Task: Add Sprouts Organic Distilled White Vinegar to the cart.
Action: Mouse pressed left at (15, 94)
Screenshot: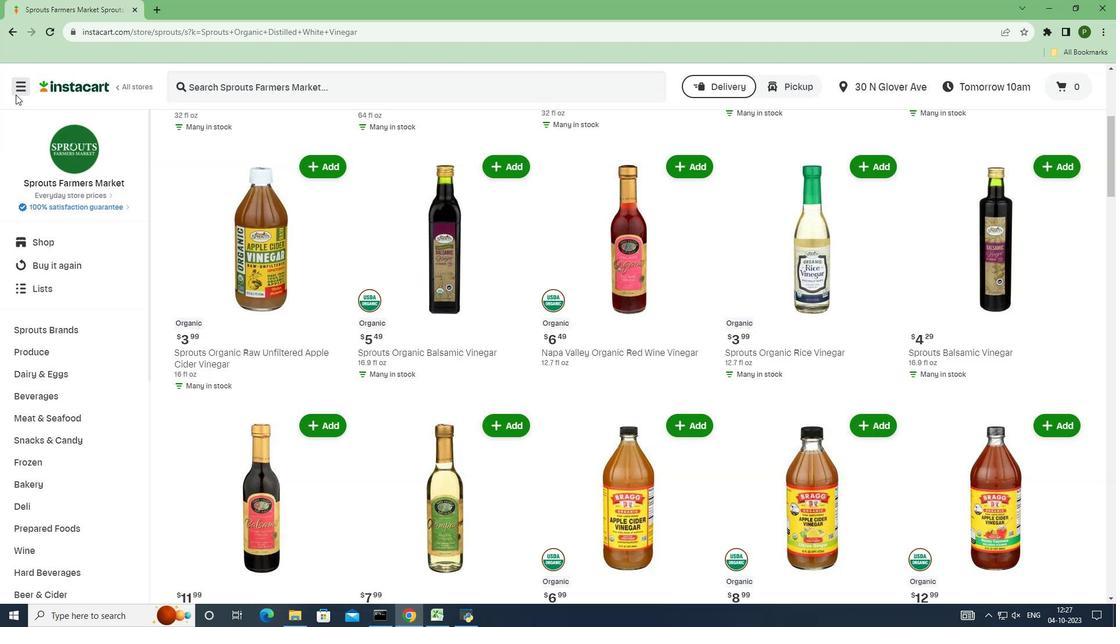 
Action: Mouse moved to (45, 331)
Screenshot: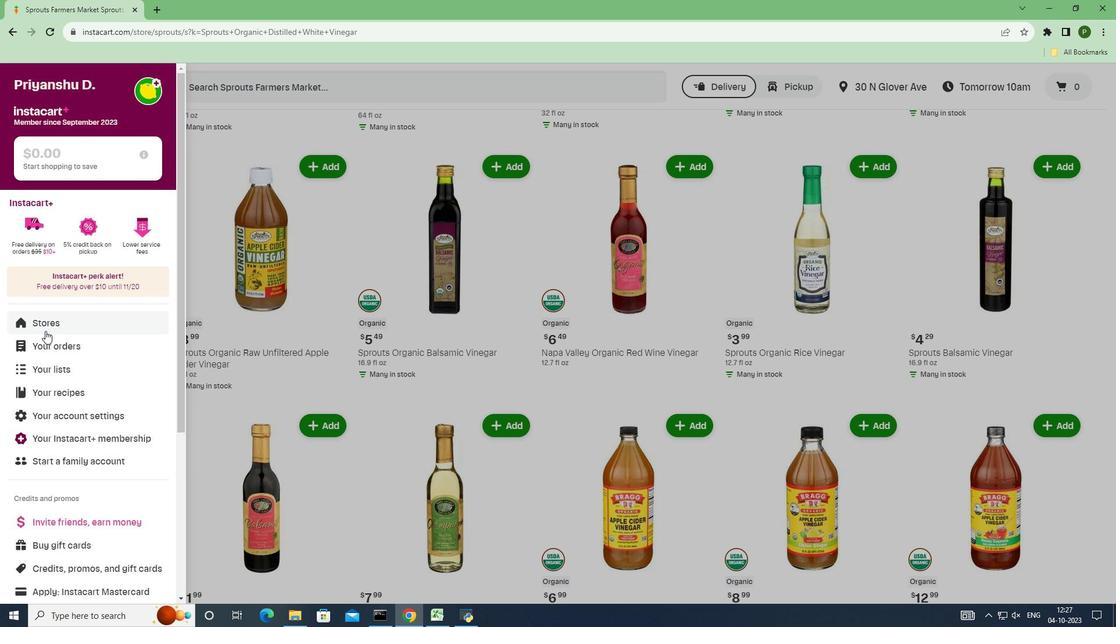 
Action: Mouse pressed left at (45, 331)
Screenshot: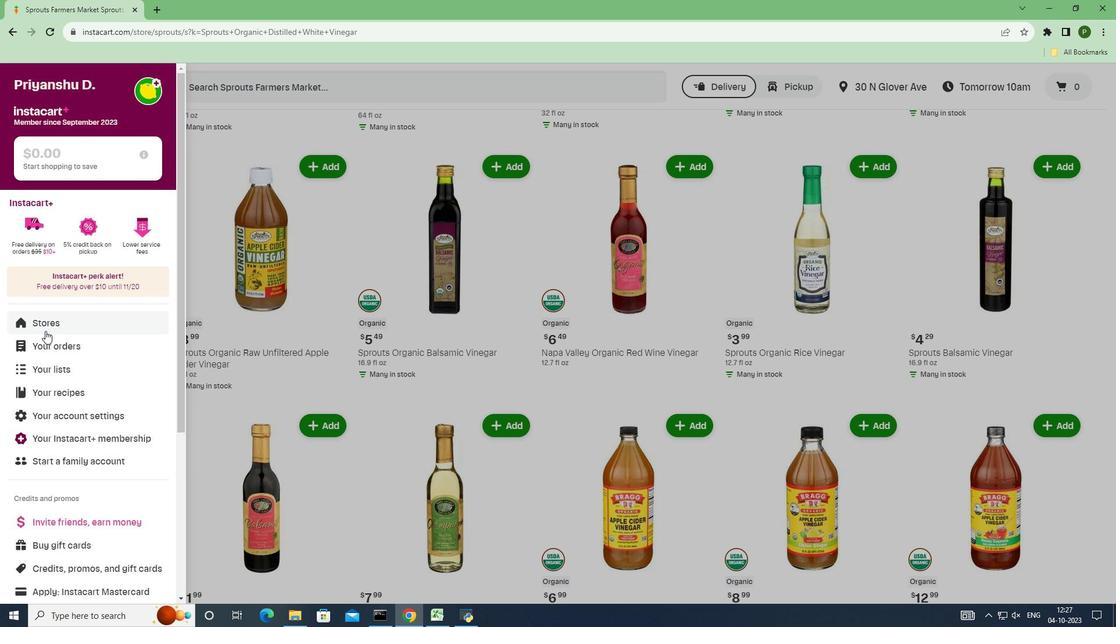 
Action: Mouse moved to (261, 144)
Screenshot: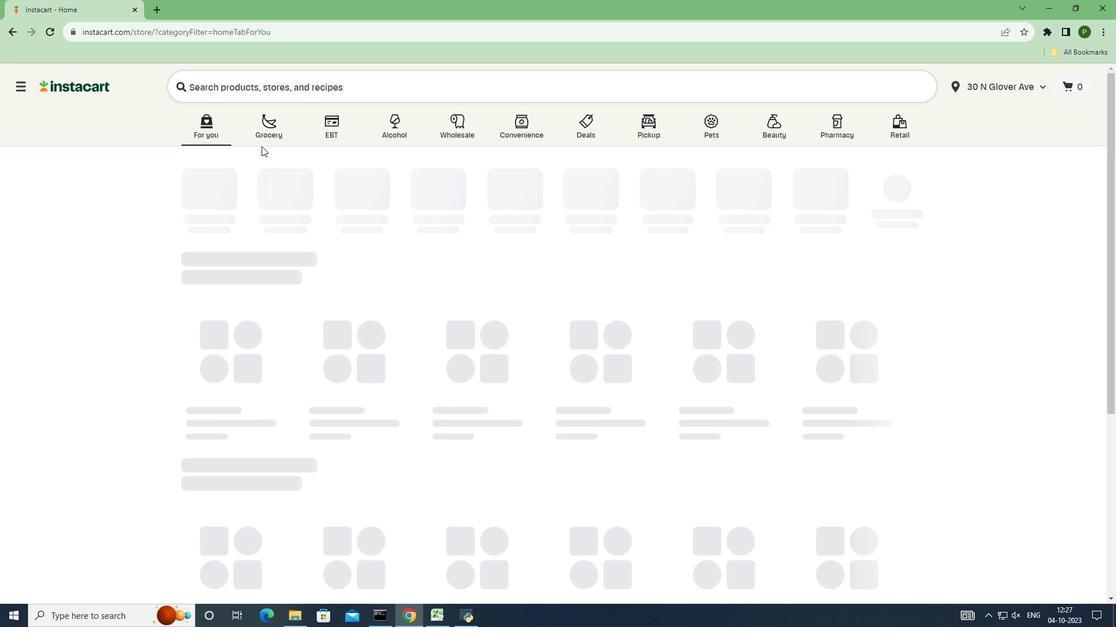 
Action: Mouse pressed left at (261, 144)
Screenshot: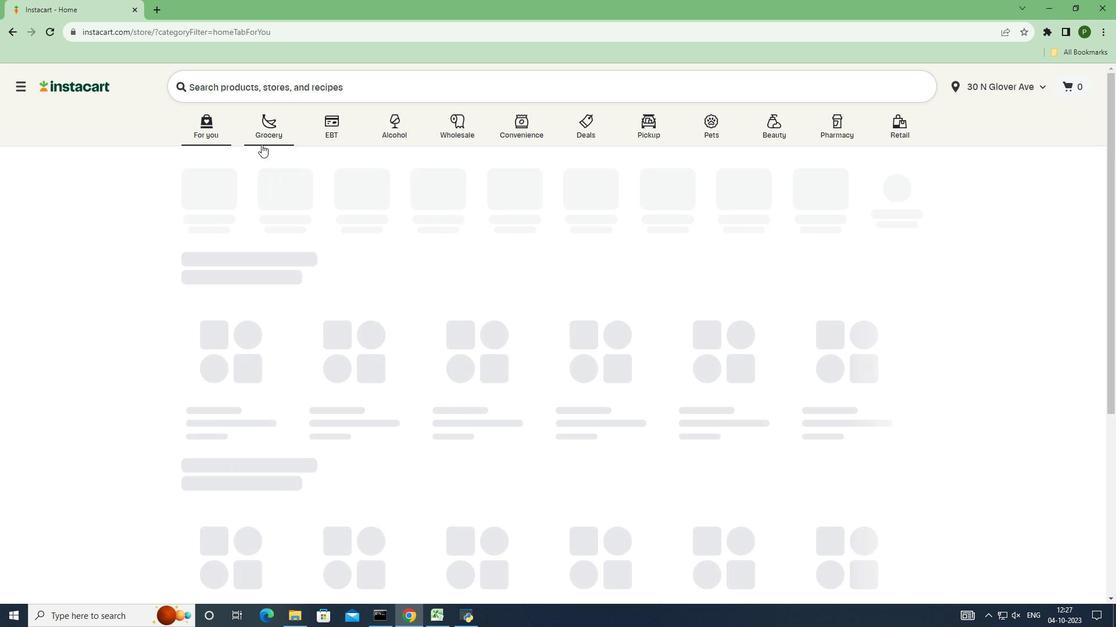 
Action: Mouse moved to (712, 269)
Screenshot: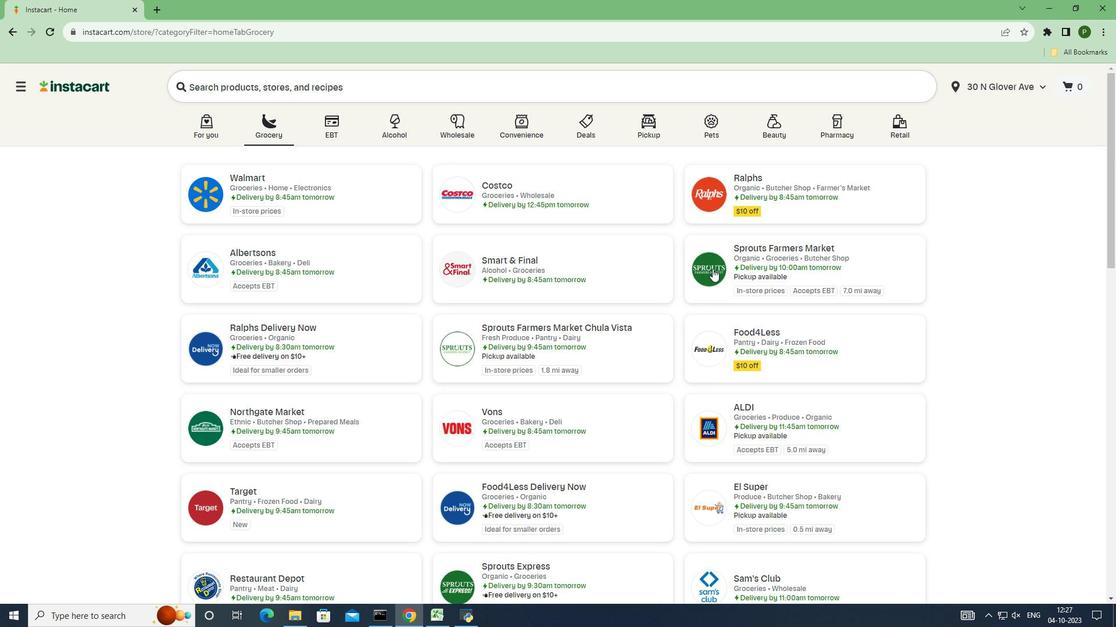 
Action: Mouse pressed left at (712, 269)
Screenshot: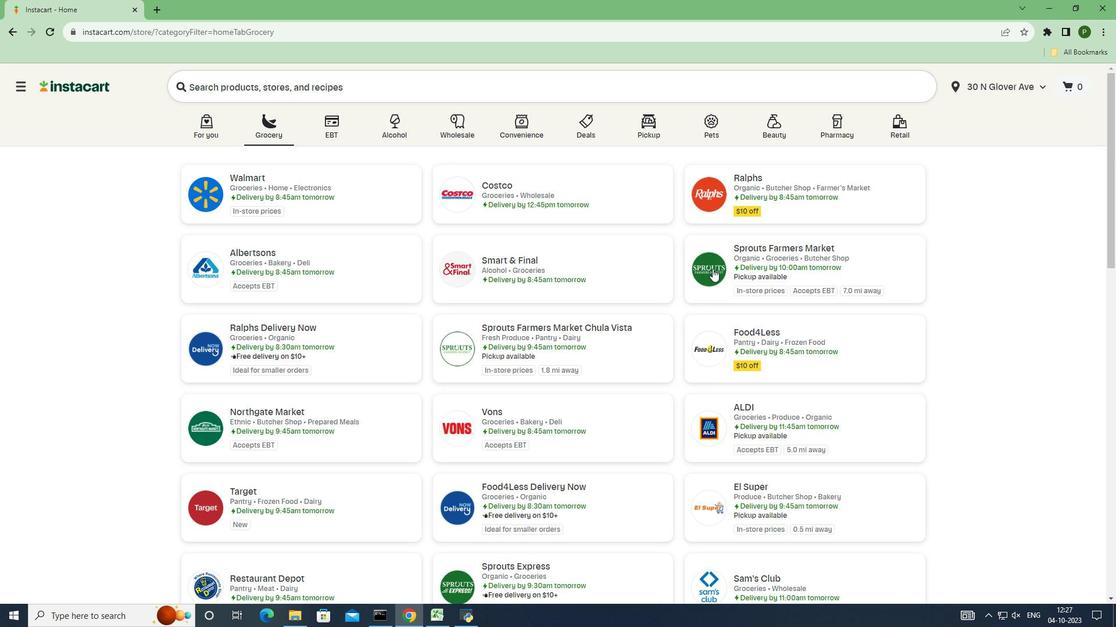 
Action: Mouse moved to (93, 335)
Screenshot: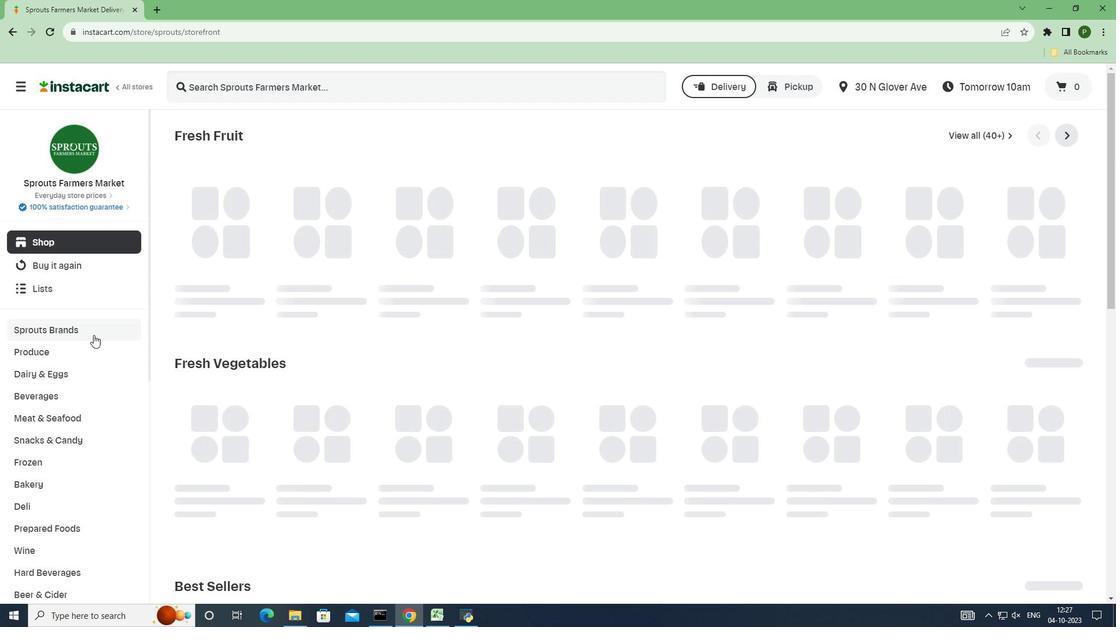
Action: Mouse pressed left at (93, 335)
Screenshot: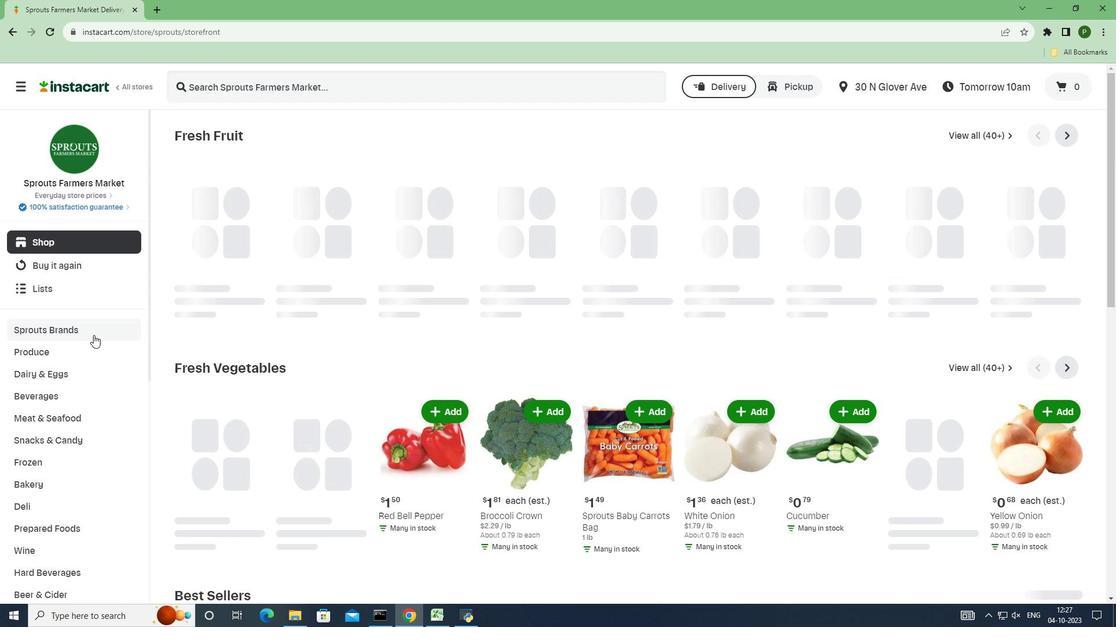 
Action: Mouse moved to (87, 421)
Screenshot: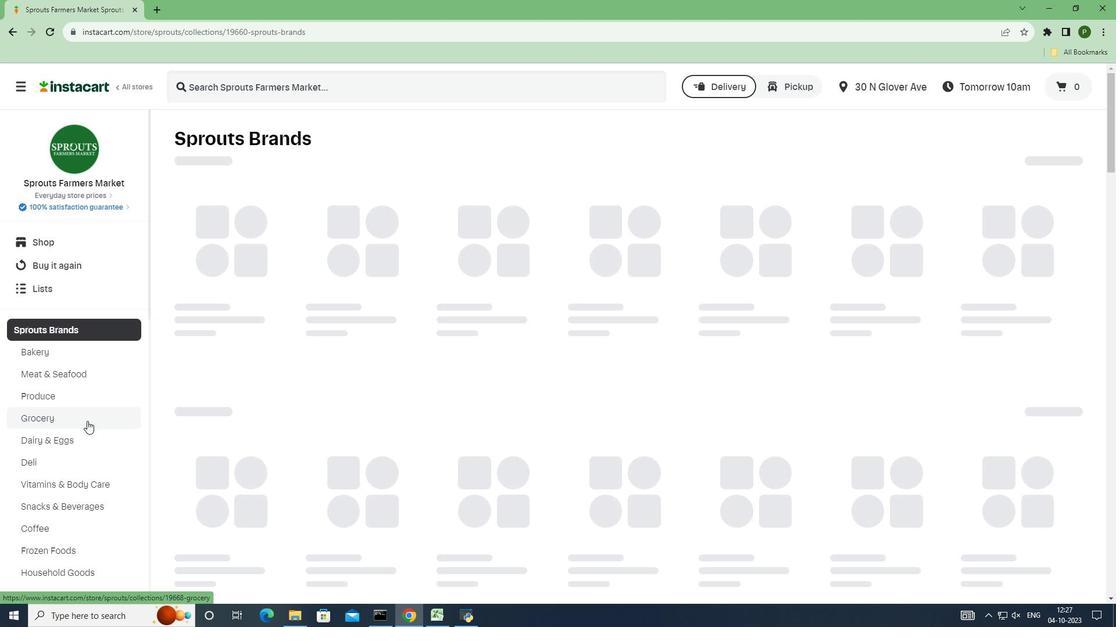 
Action: Mouse pressed left at (87, 421)
Screenshot: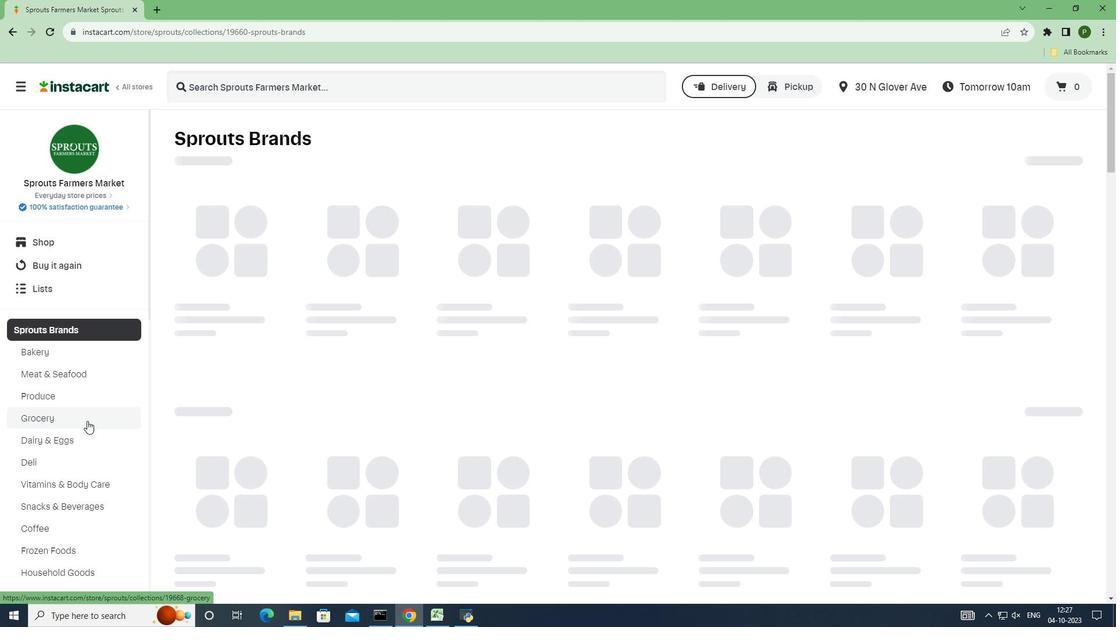 
Action: Mouse moved to (298, 247)
Screenshot: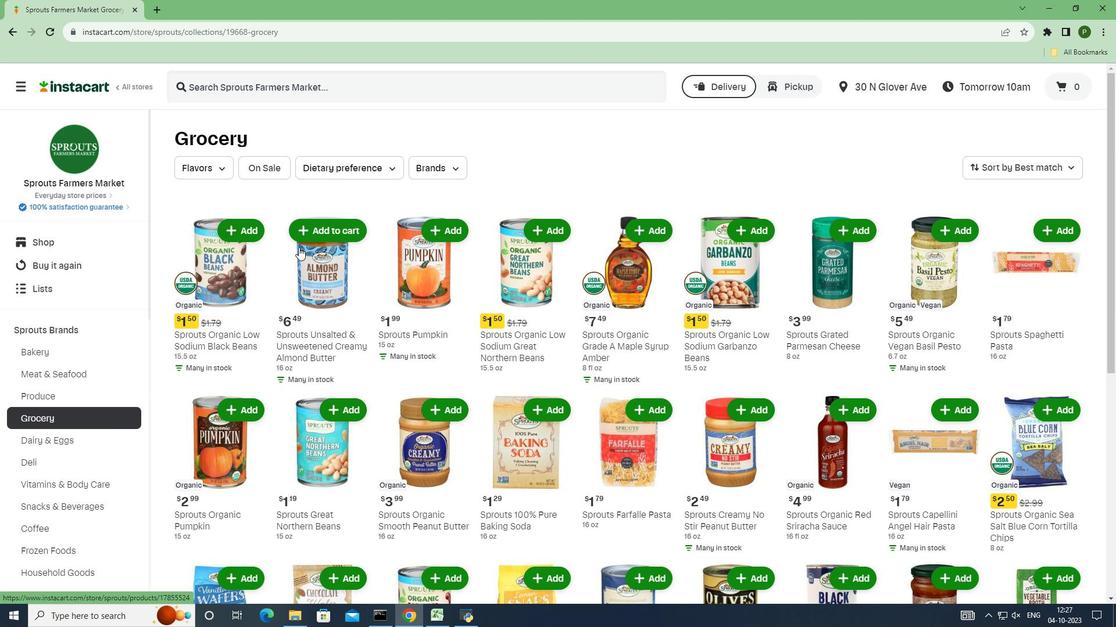 
Action: Mouse scrolled (298, 247) with delta (0, 0)
Screenshot: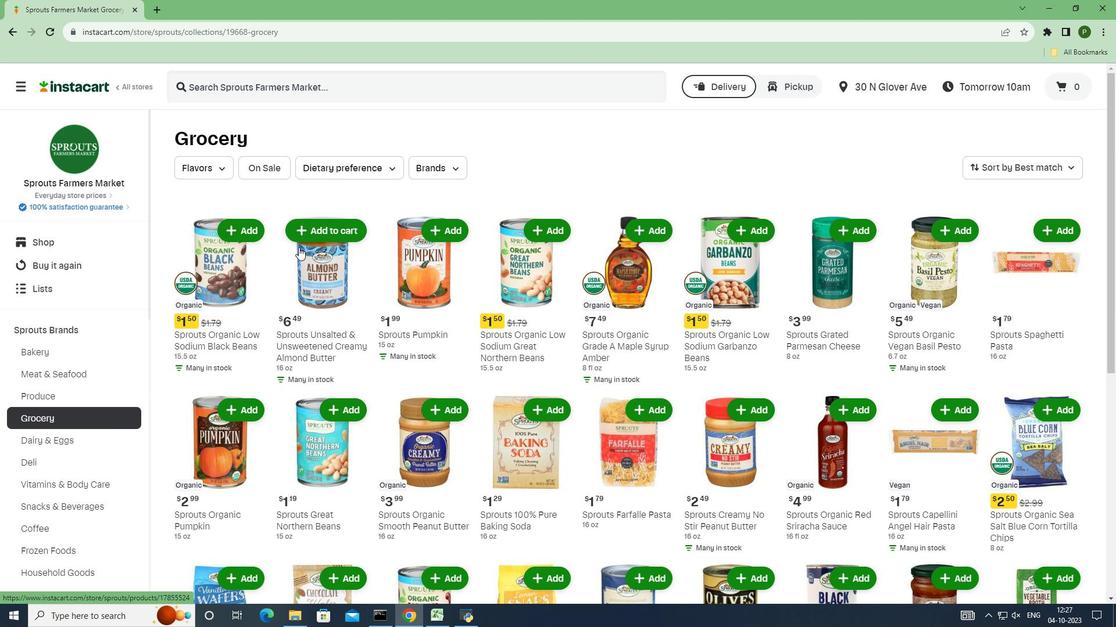 
Action: Mouse moved to (298, 249)
Screenshot: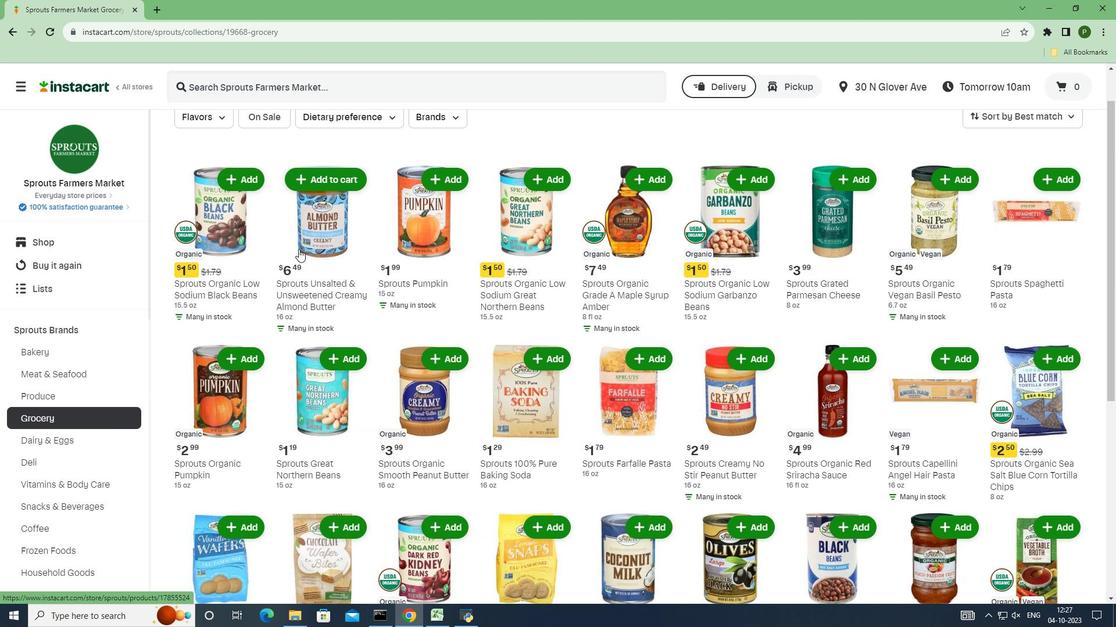 
Action: Mouse scrolled (298, 248) with delta (0, 0)
Screenshot: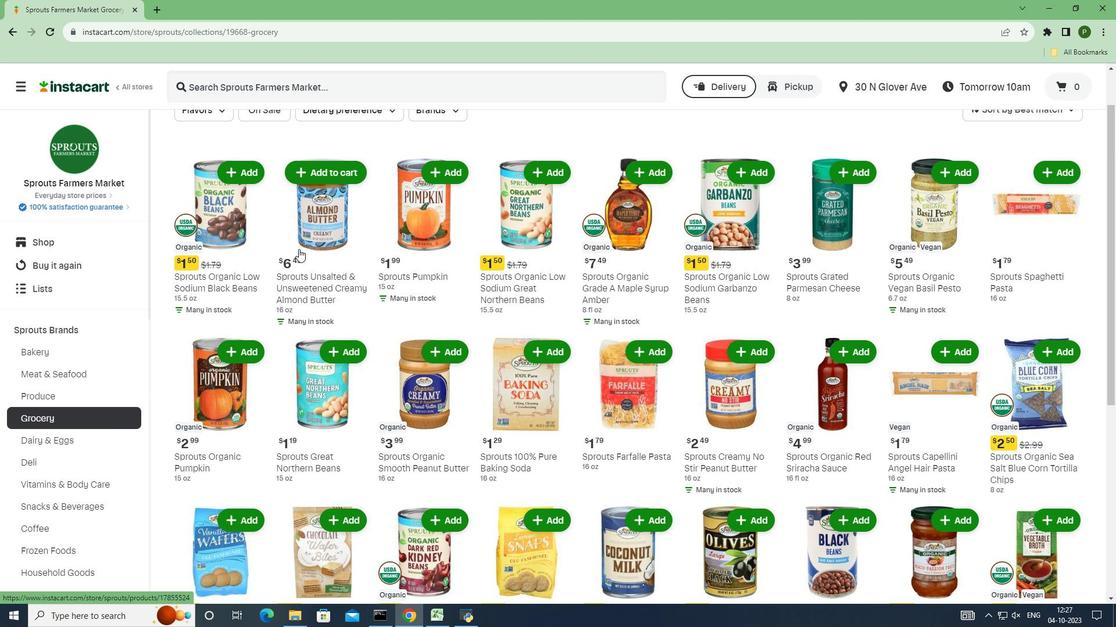 
Action: Mouse scrolled (298, 248) with delta (0, 0)
Screenshot: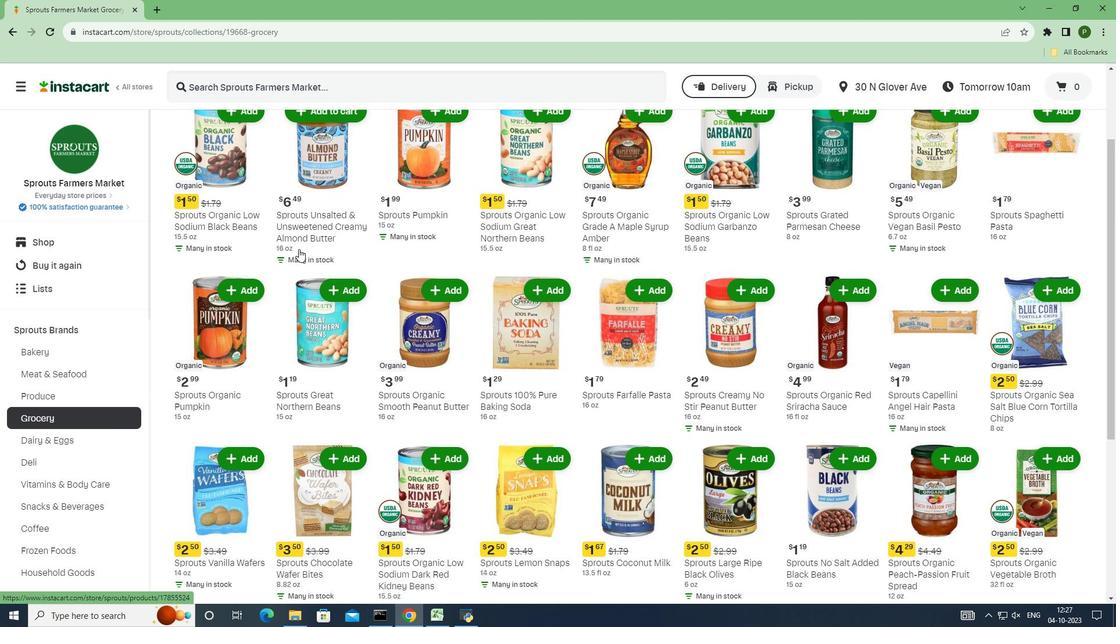 
Action: Mouse scrolled (298, 248) with delta (0, 0)
Screenshot: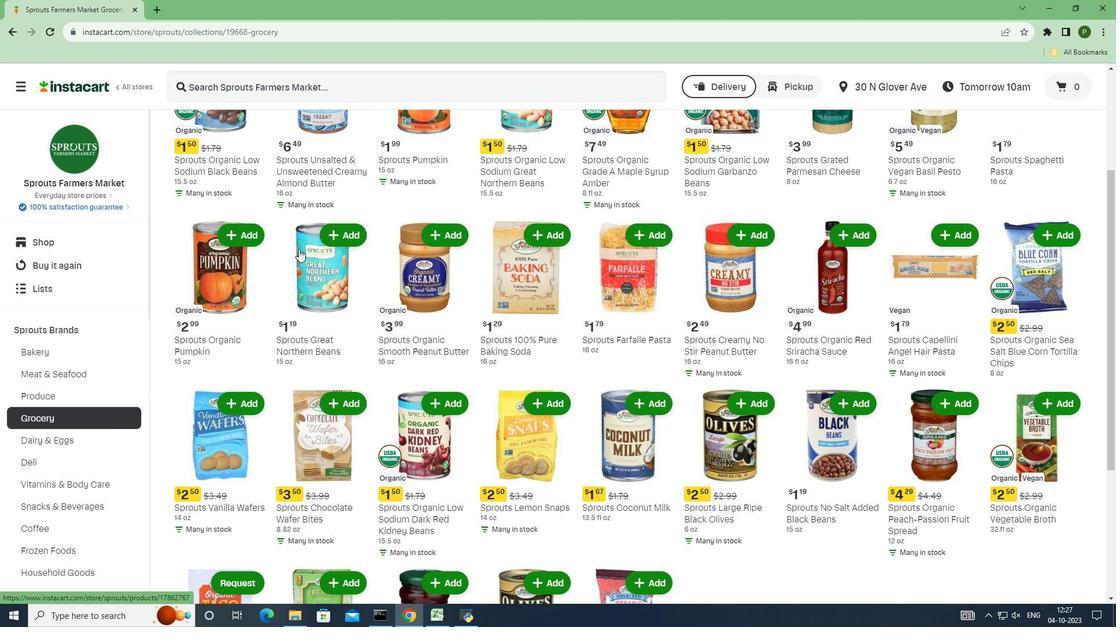 
Action: Mouse scrolled (298, 248) with delta (0, 0)
Screenshot: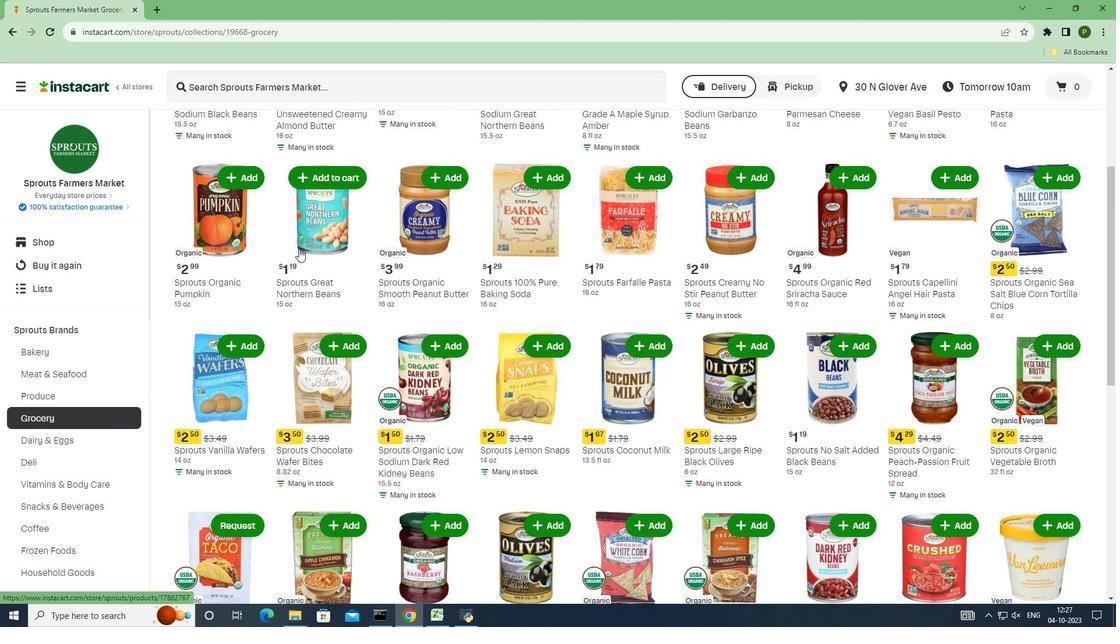 
Action: Mouse scrolled (298, 248) with delta (0, 0)
Screenshot: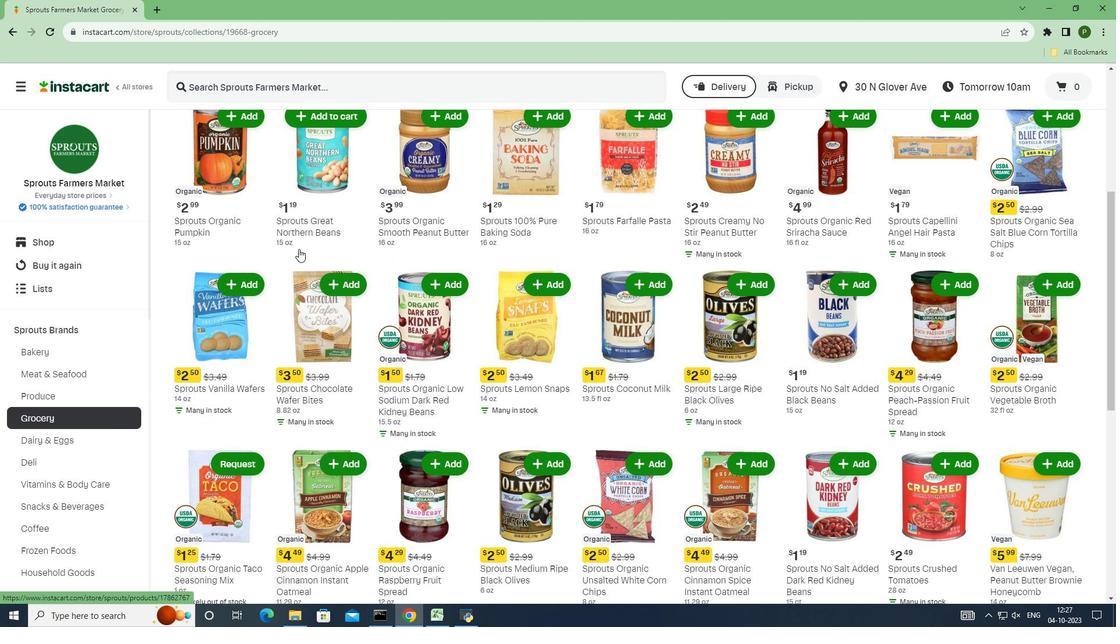 
Action: Mouse scrolled (298, 248) with delta (0, 0)
Screenshot: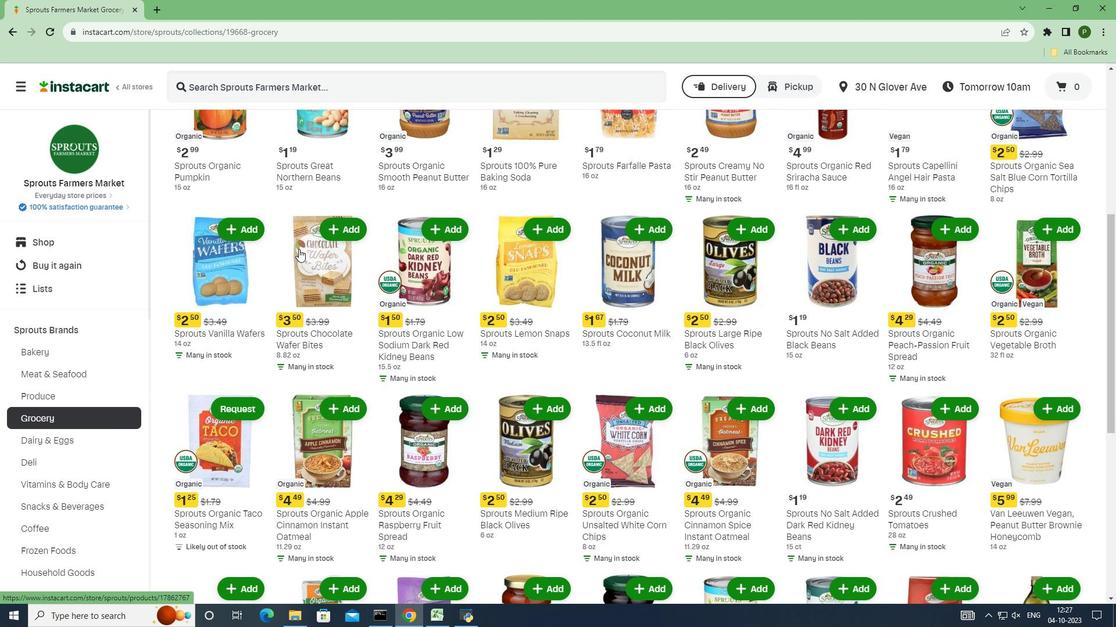 
Action: Mouse scrolled (298, 248) with delta (0, 0)
Screenshot: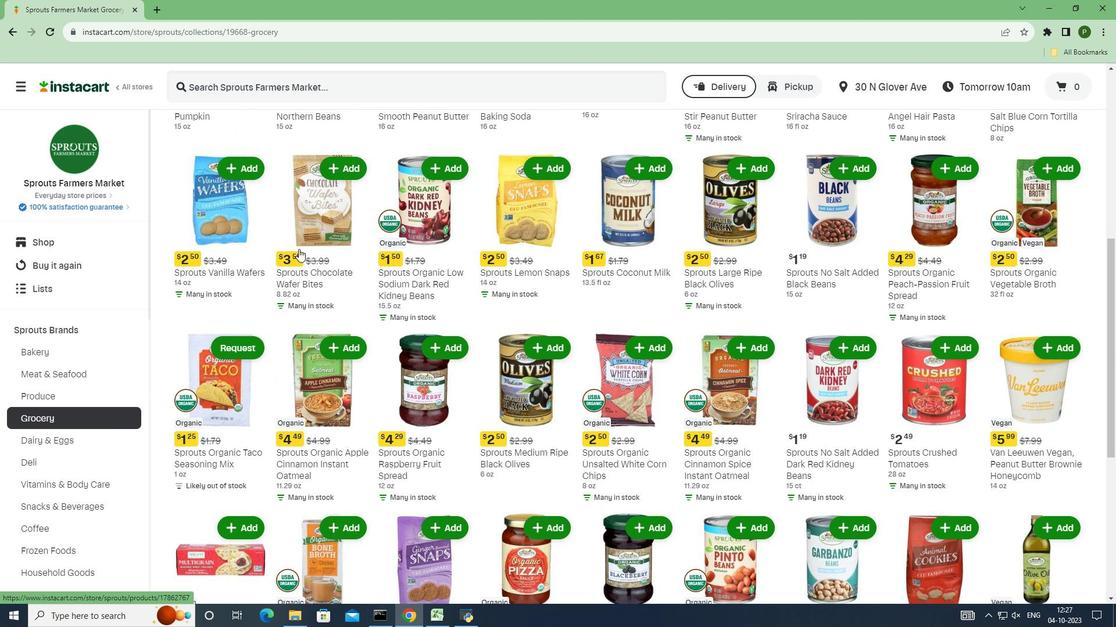 
Action: Mouse scrolled (298, 248) with delta (0, 0)
Screenshot: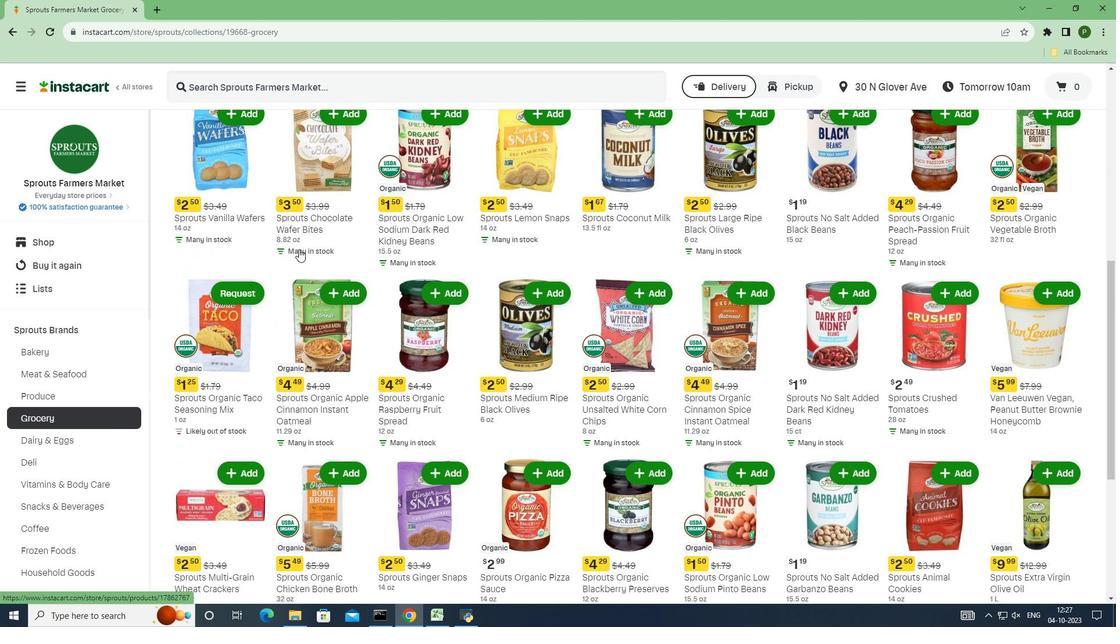 
Action: Mouse scrolled (298, 248) with delta (0, 0)
Screenshot: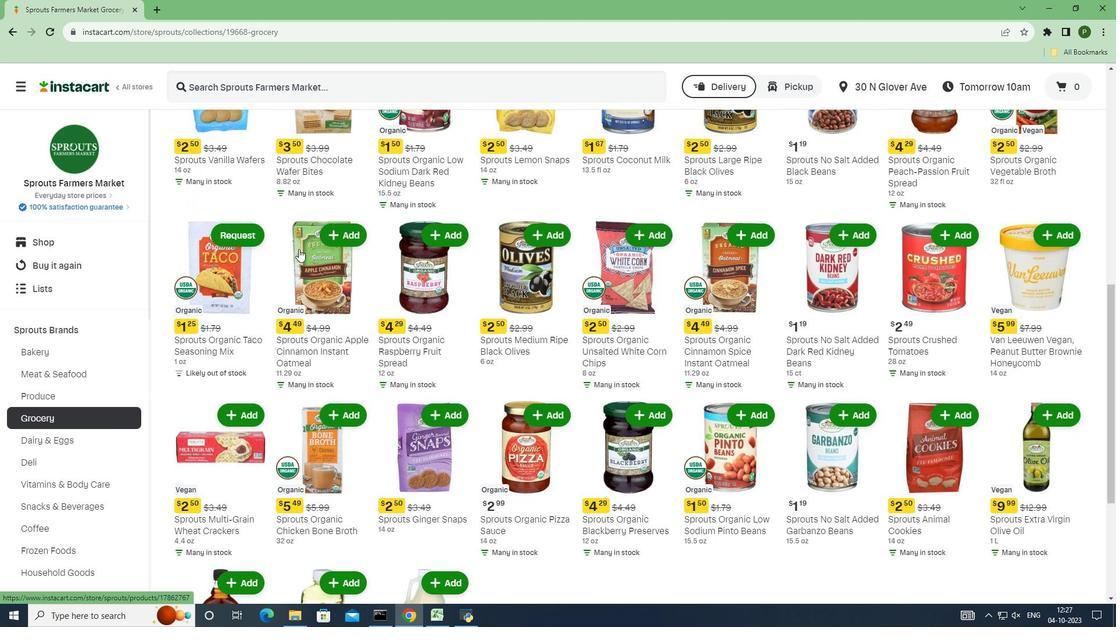 
Action: Mouse moved to (297, 251)
Screenshot: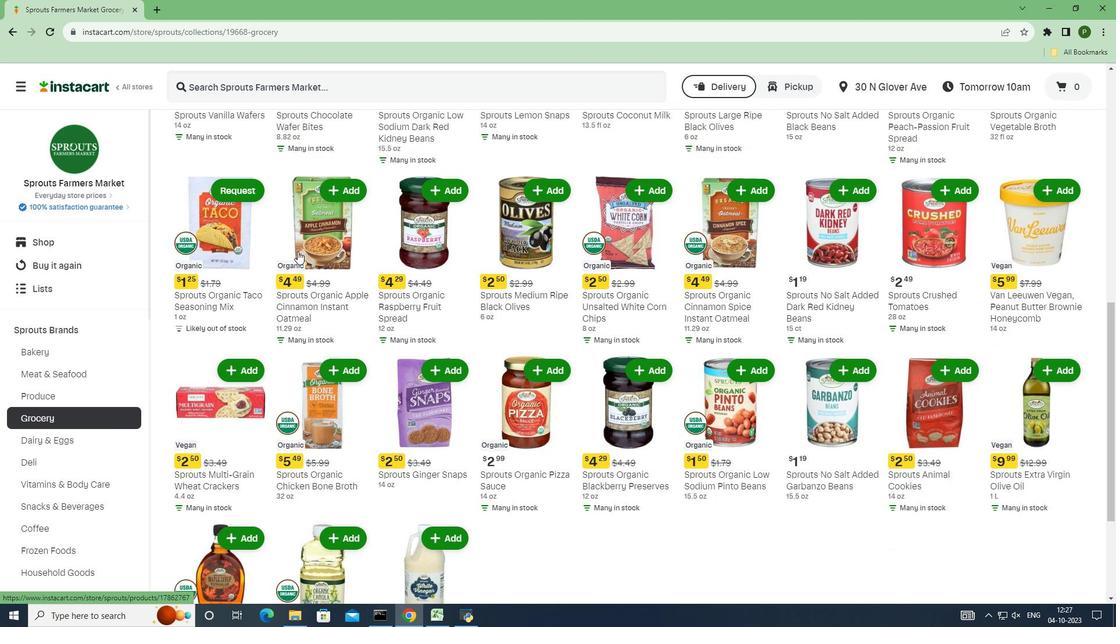 
Action: Mouse scrolled (297, 251) with delta (0, 0)
Screenshot: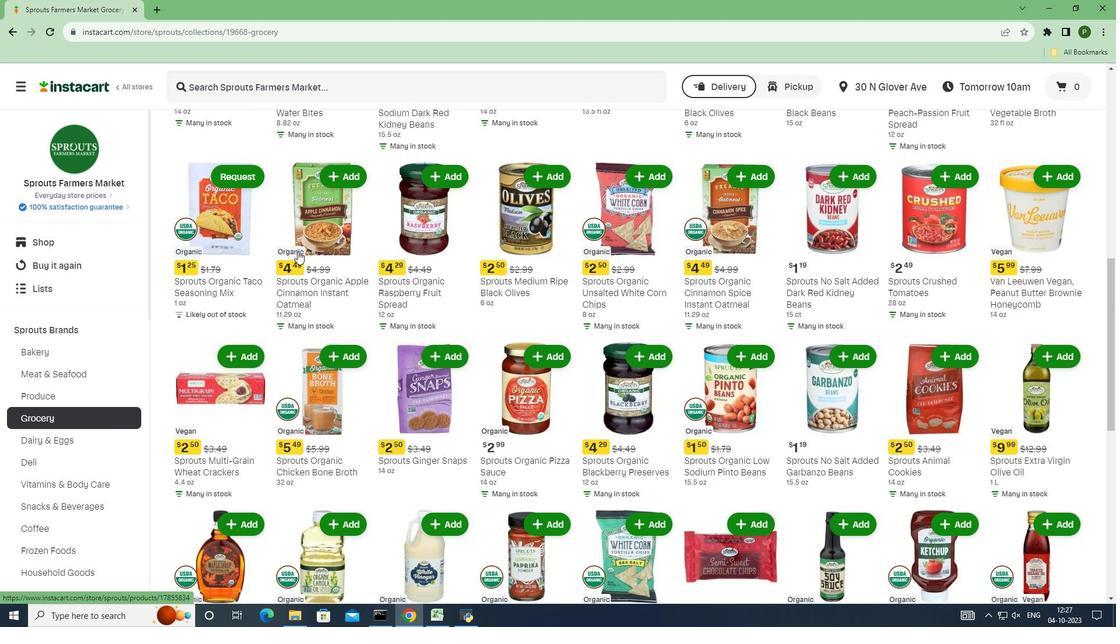 
Action: Mouse scrolled (297, 251) with delta (0, 0)
Screenshot: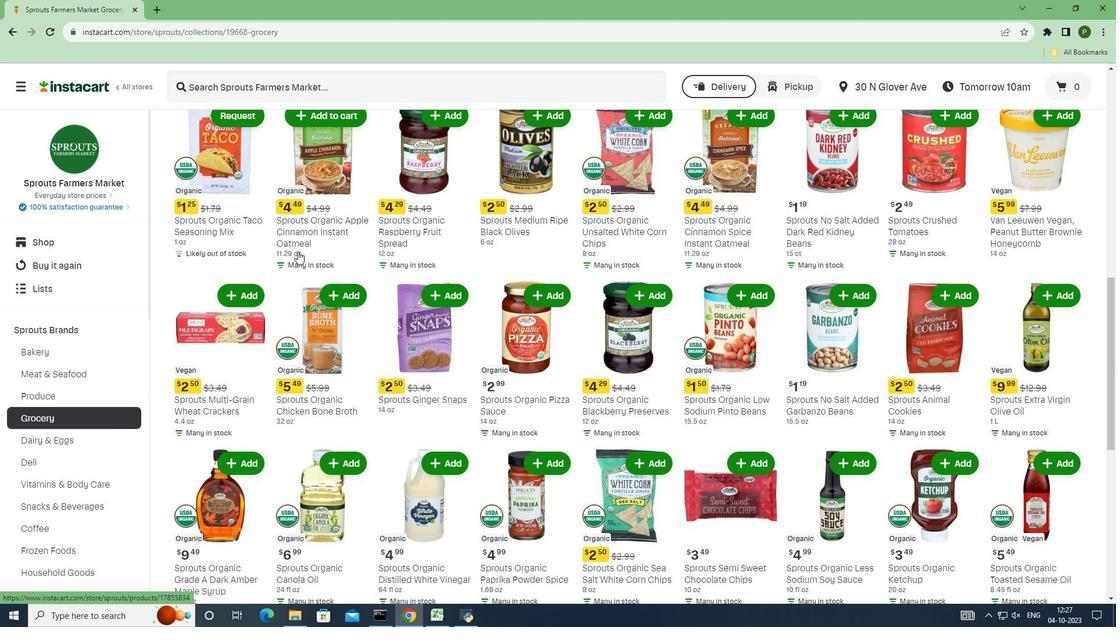 
Action: Mouse scrolled (297, 251) with delta (0, 0)
Screenshot: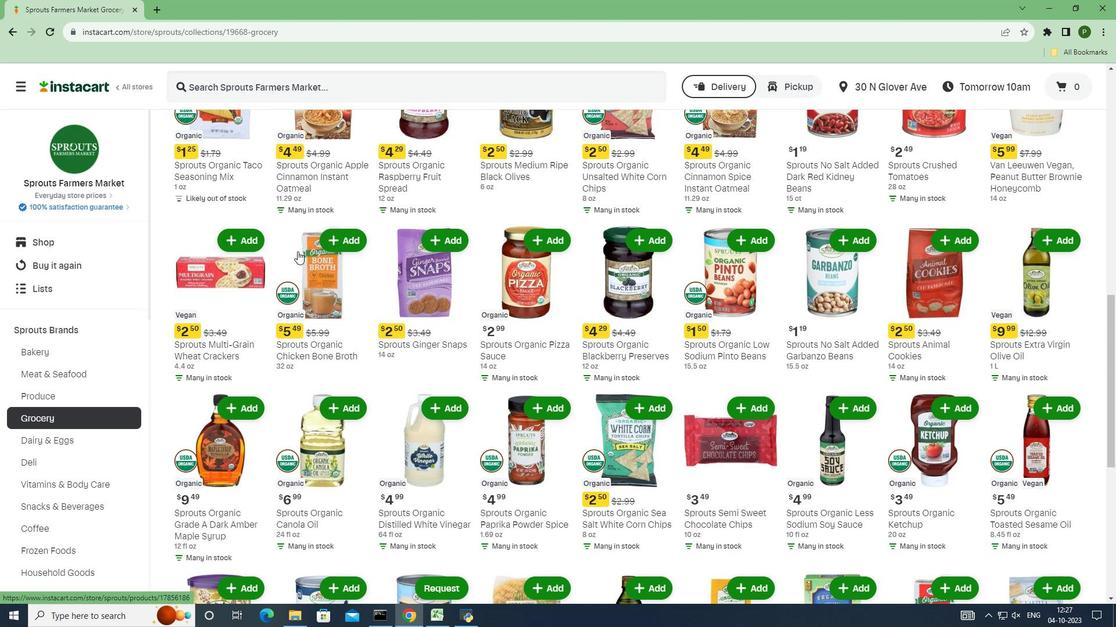 
Action: Mouse scrolled (297, 251) with delta (0, 0)
Screenshot: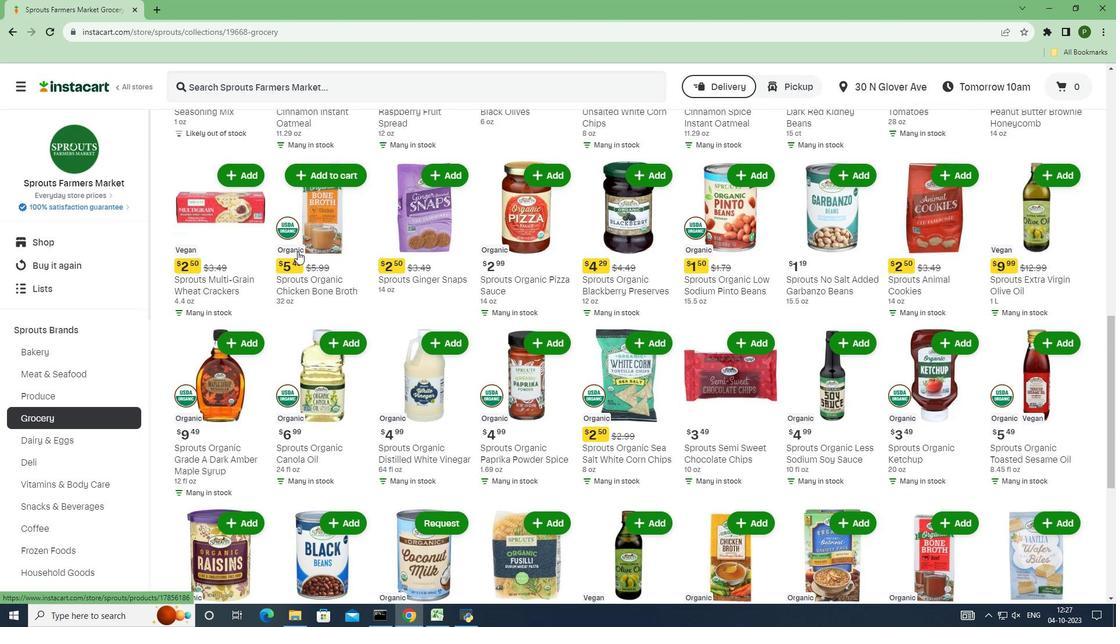 
Action: Mouse scrolled (297, 251) with delta (0, 0)
Screenshot: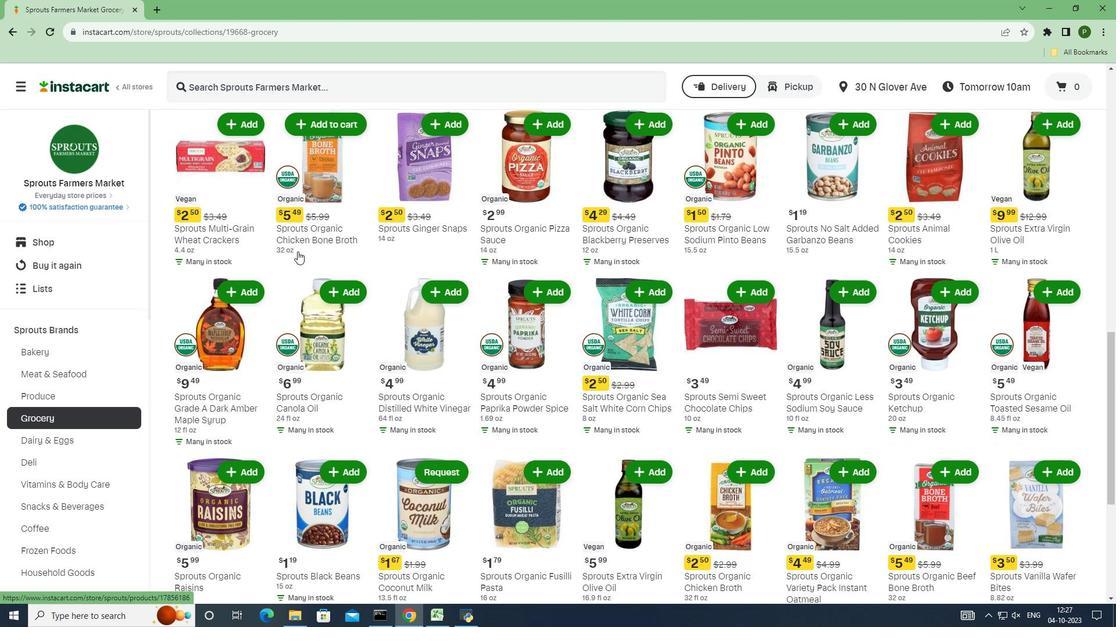 
Action: Mouse scrolled (297, 251) with delta (0, 0)
Screenshot: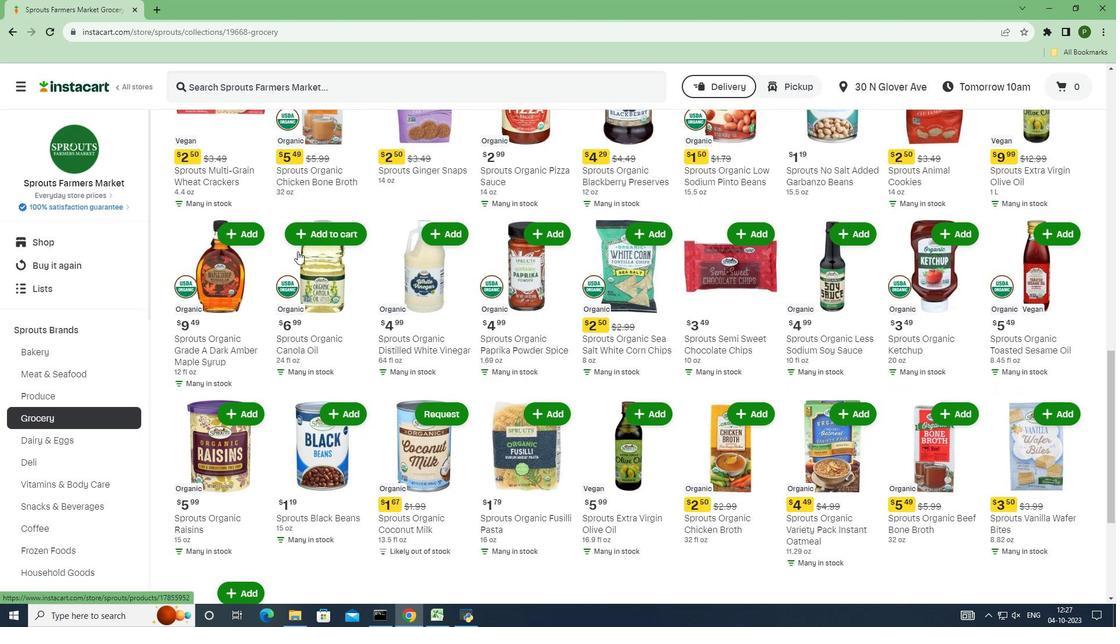 
Action: Mouse moved to (404, 174)
Screenshot: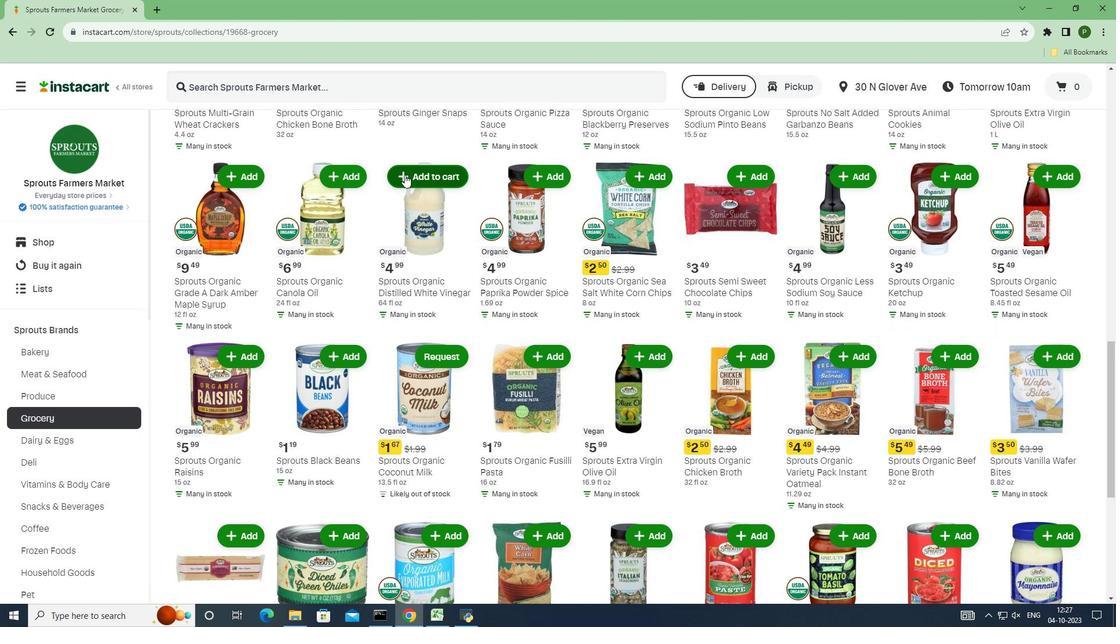 
Action: Mouse pressed left at (404, 174)
Screenshot: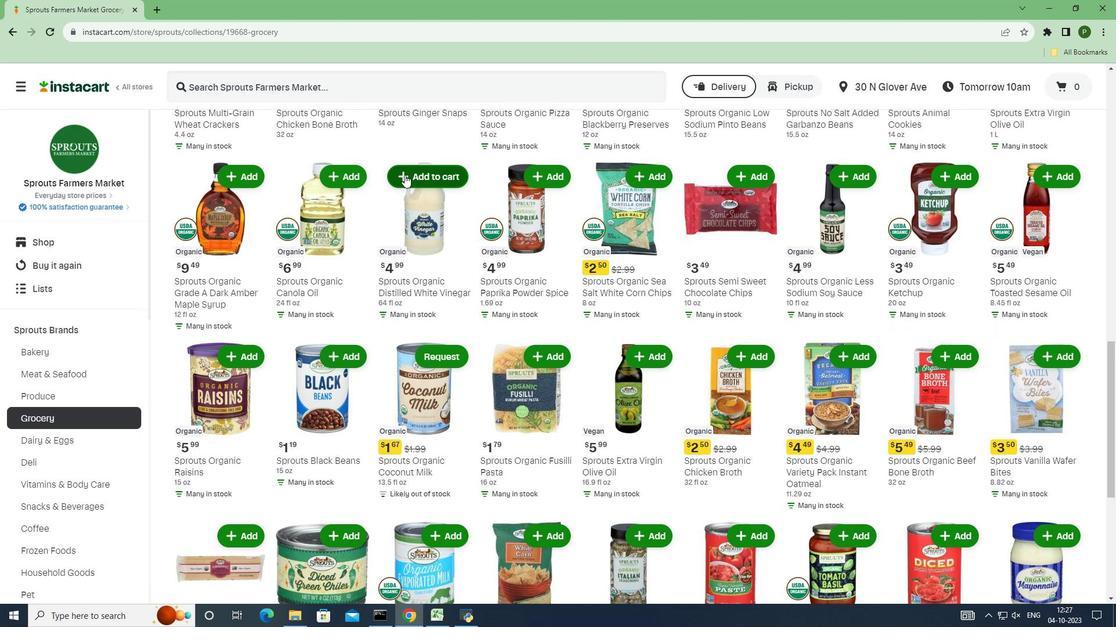 
Action: Mouse moved to (403, 174)
Screenshot: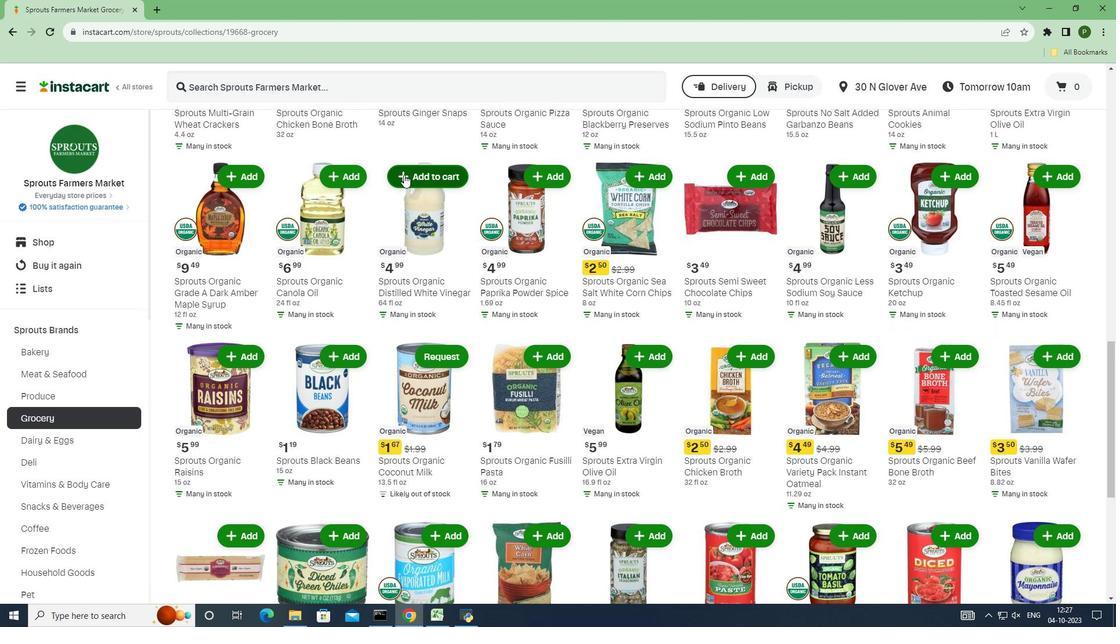 
